 Task: Check the traffic conditions on the I-45 in Galveston, Texas, during peak travel time.
Action: Mouse moved to (209, 247)
Screenshot: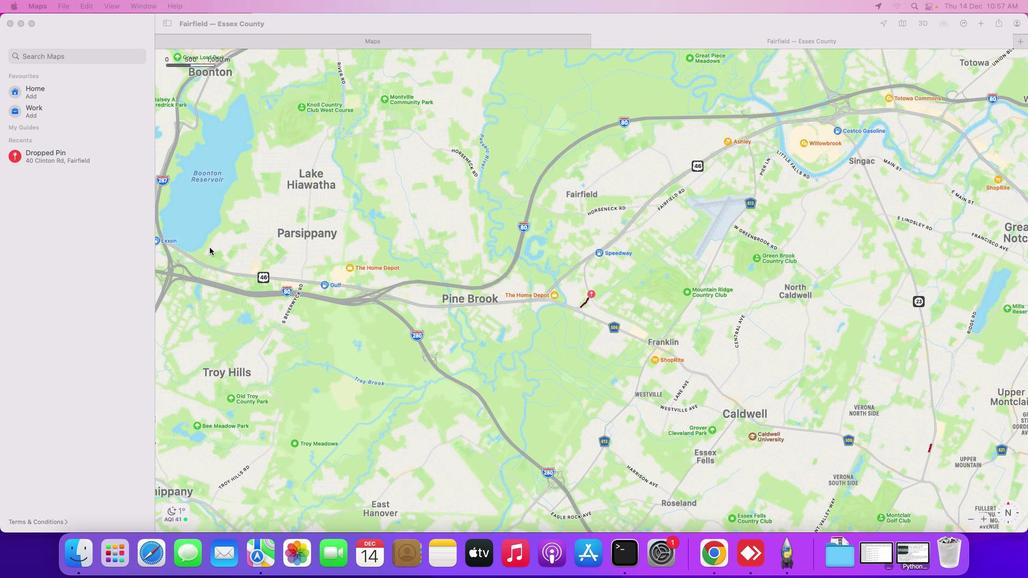 
Action: Mouse pressed left at (209, 247)
Screenshot: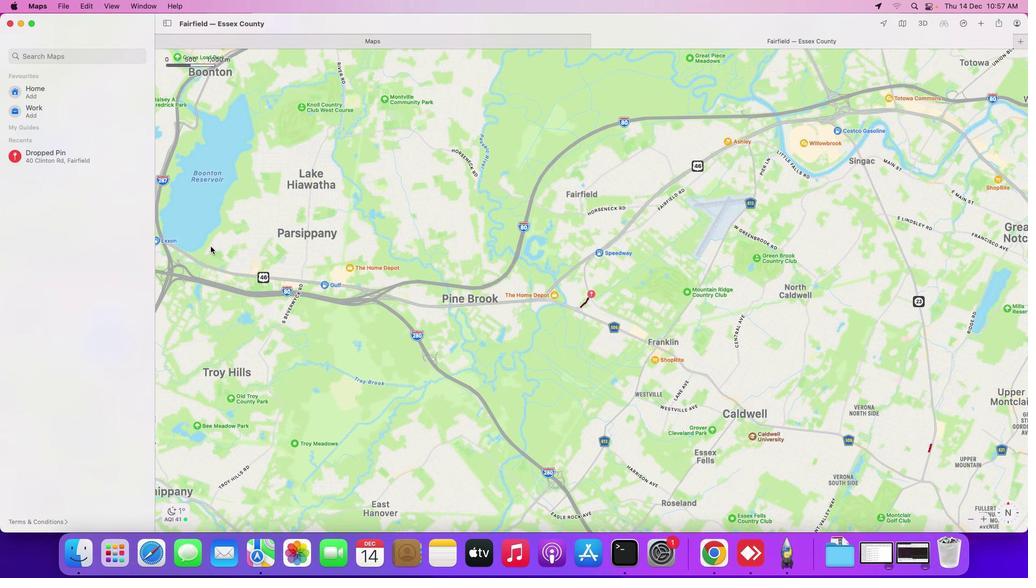 
Action: Mouse moved to (59, 55)
Screenshot: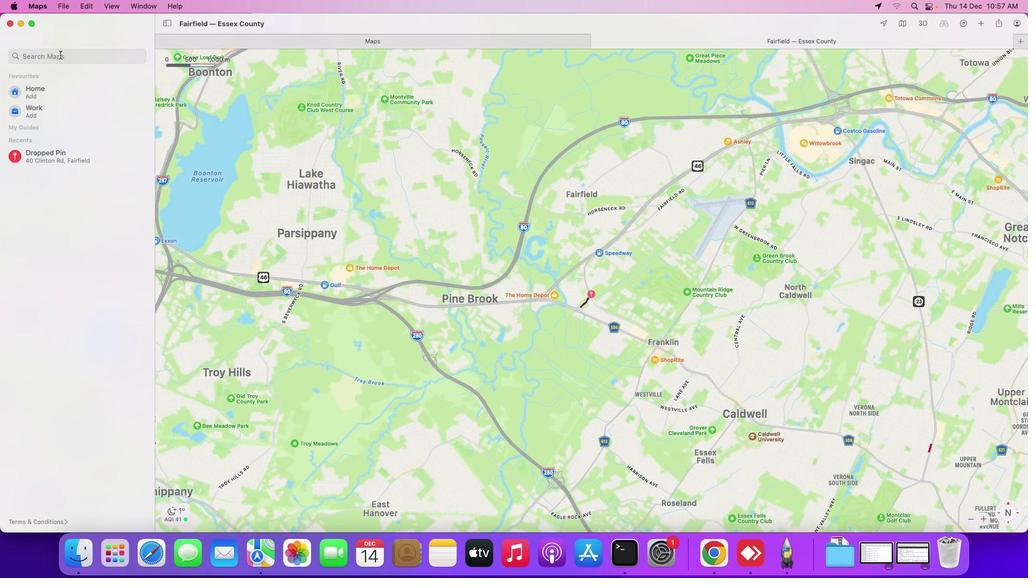 
Action: Mouse pressed left at (59, 55)
Screenshot: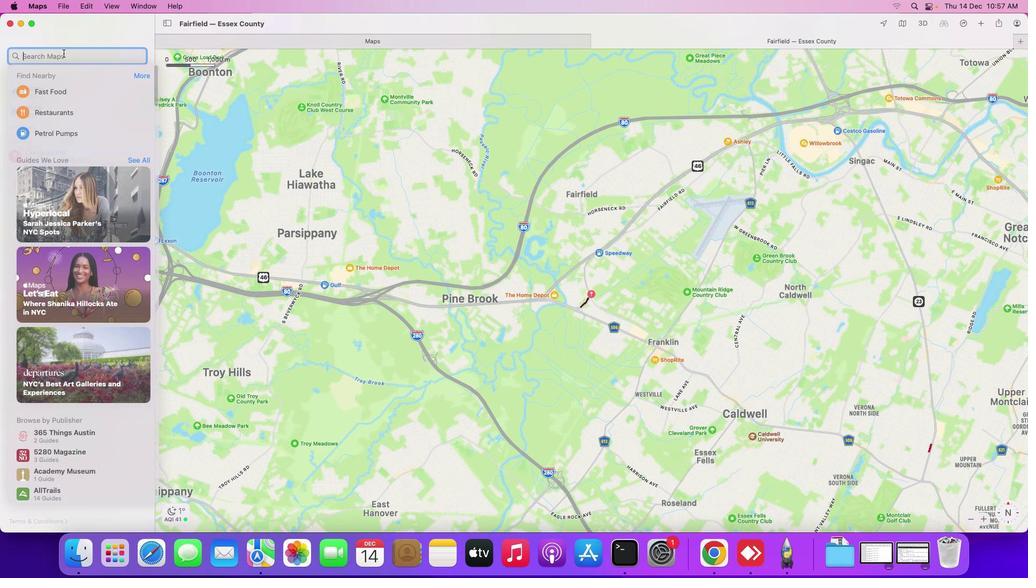 
Action: Mouse moved to (53, 58)
Screenshot: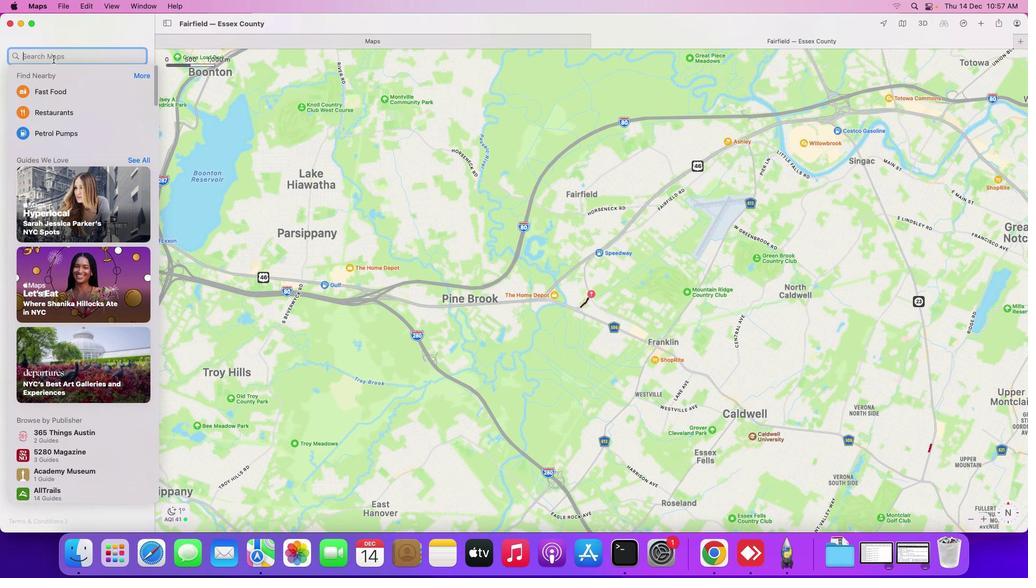 
Action: Key pressed Key.shift_r'I''-''4''5'Key.space'i''n'Key.spaceKey.shift_r'G''a''l''v''e''s''t''o''n'Key.spaceKey.shift_r'T'Key.backspaceKey.backspace','Key.spaceKey.shift_r'T''e''x''a''s'Key.spaceKey.enter
Screenshot: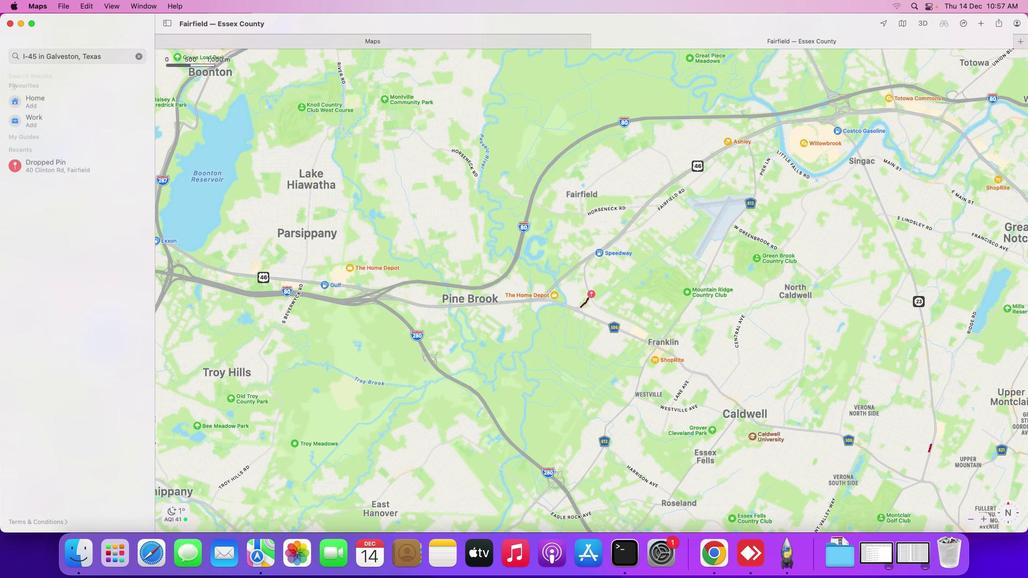 
Action: Mouse moved to (728, 221)
Screenshot: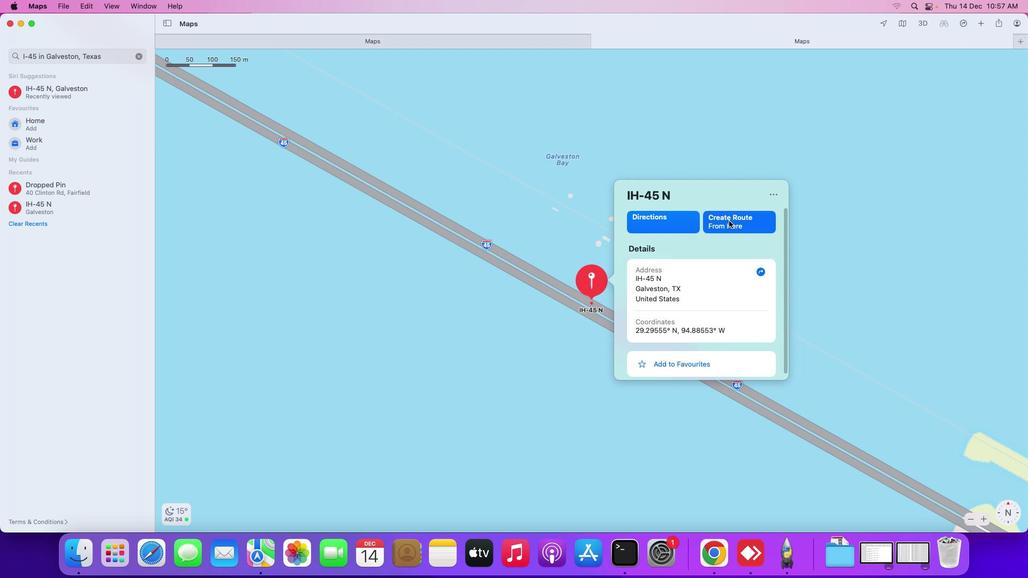 
Action: Mouse pressed left at (728, 221)
Screenshot: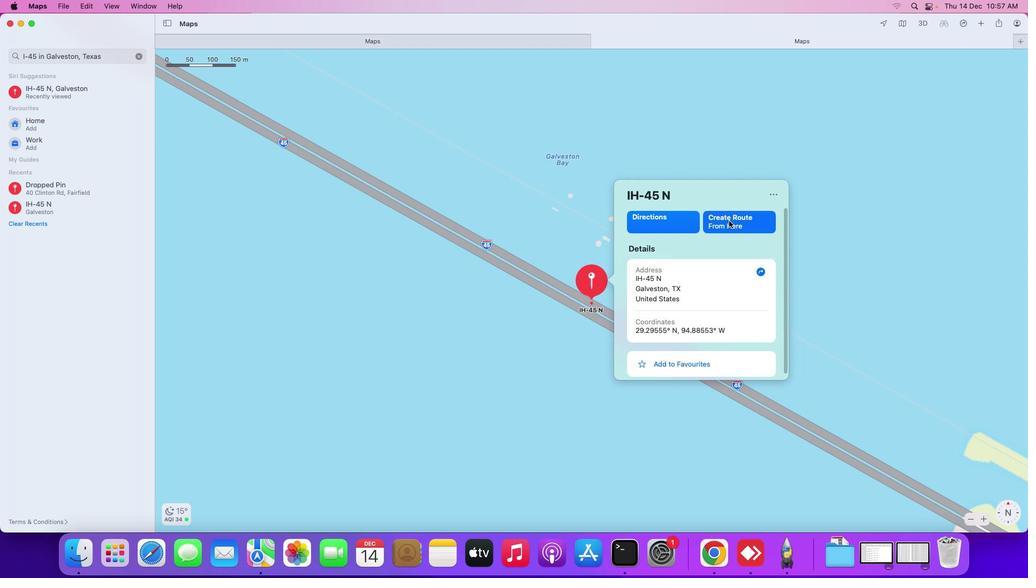 
Action: Mouse moved to (737, 213)
Screenshot: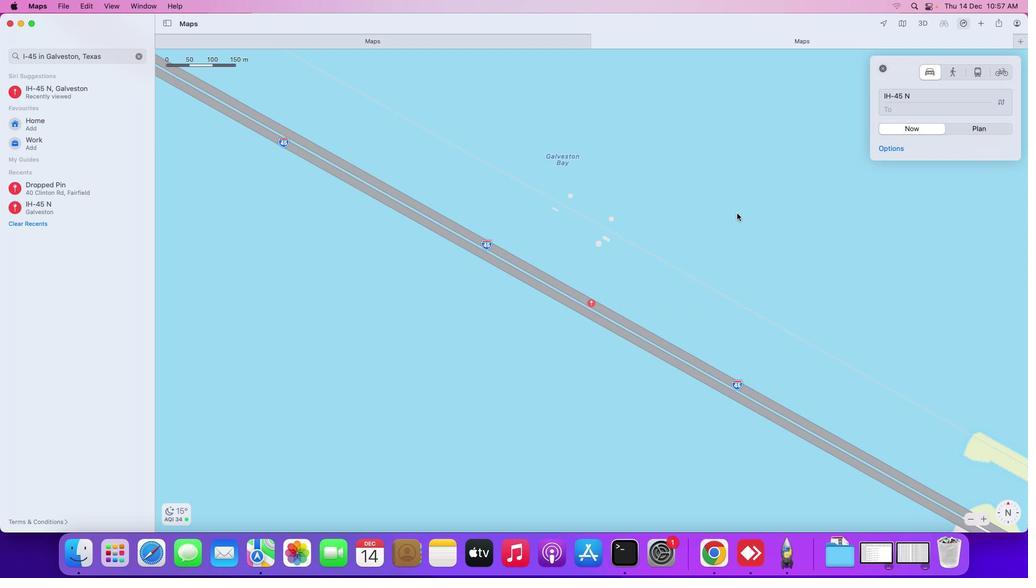 
Action: Key pressed Key.shift_r'G''a''l'
Screenshot: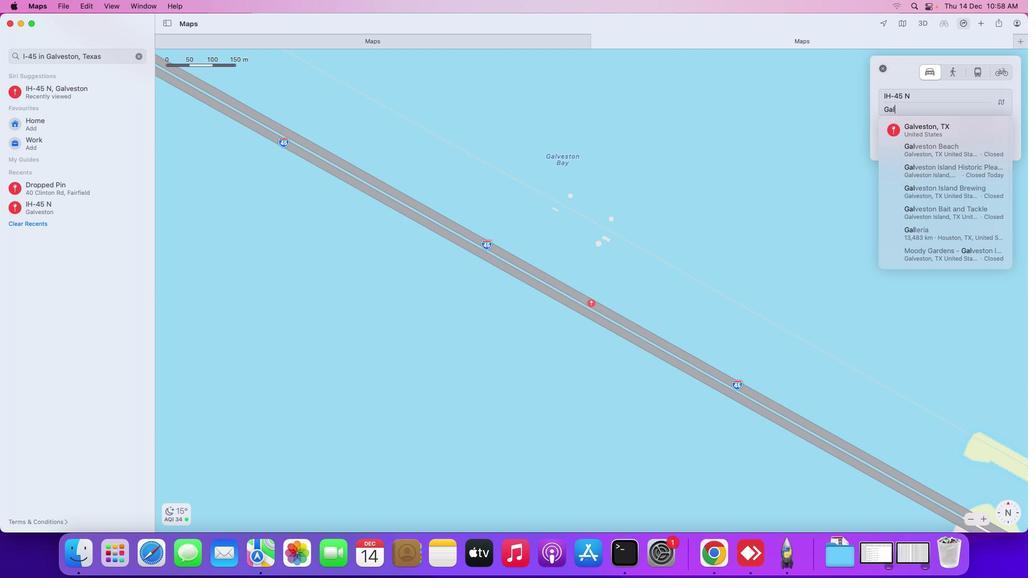 
Action: Mouse moved to (921, 130)
Screenshot: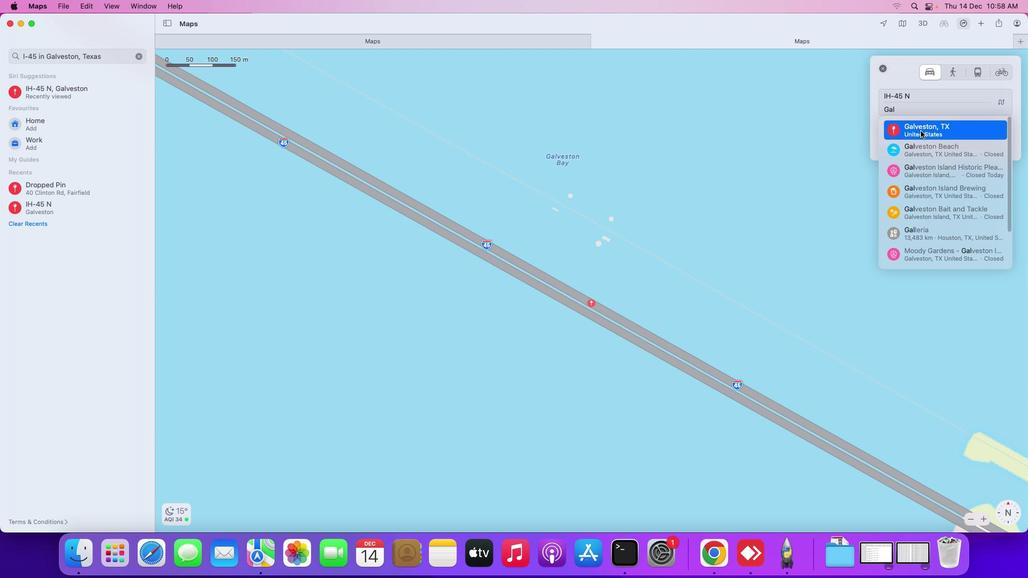 
Action: Mouse pressed left at (921, 130)
Screenshot: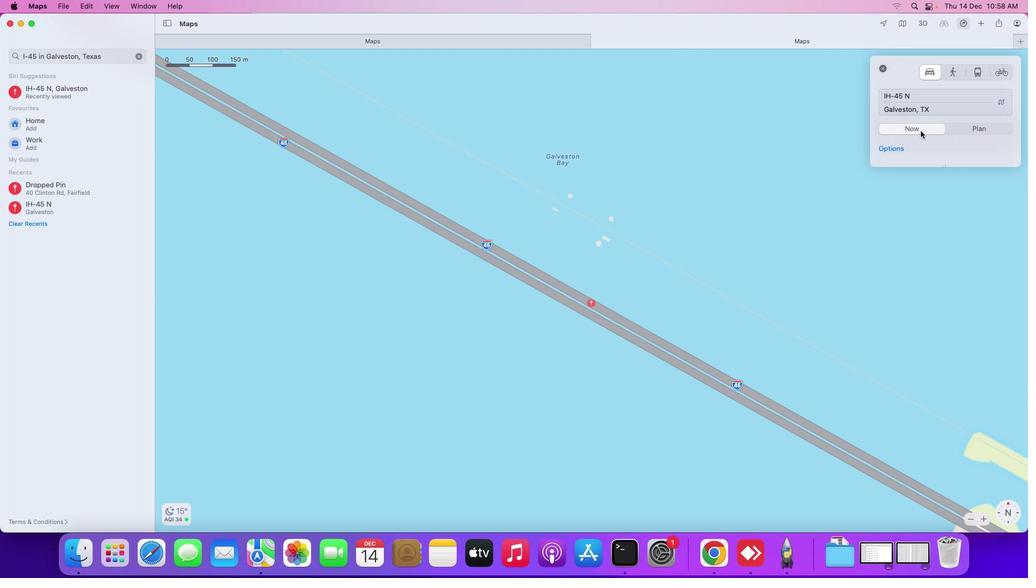 
Action: Mouse moved to (976, 130)
Screenshot: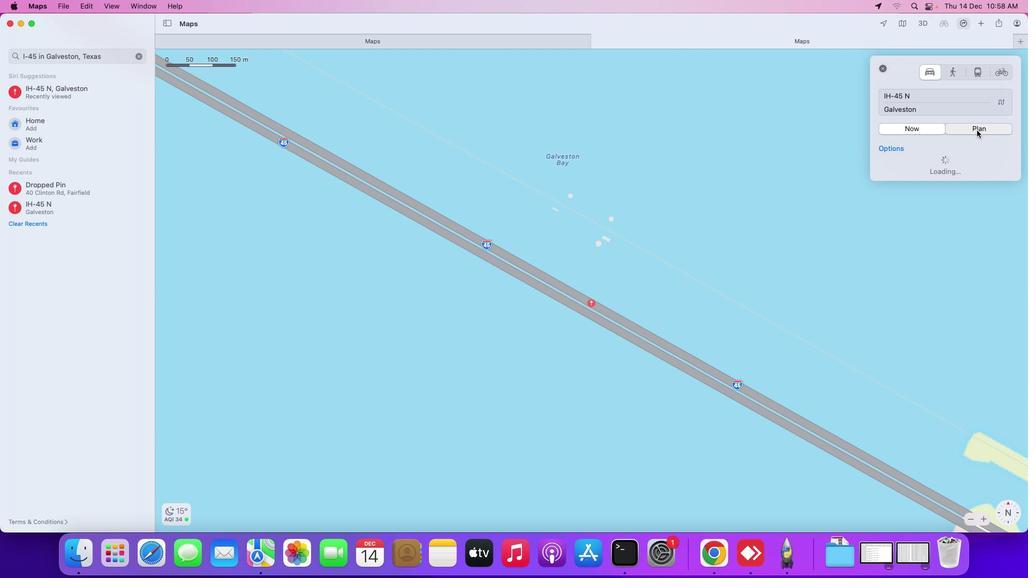 
Action: Mouse pressed left at (976, 130)
Screenshot: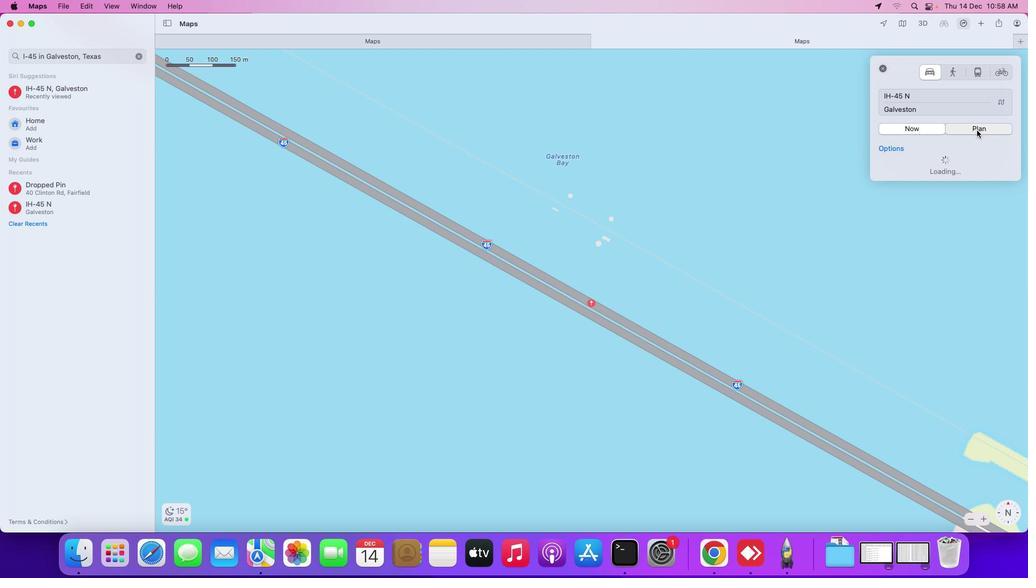 
Action: Mouse moved to (957, 162)
Screenshot: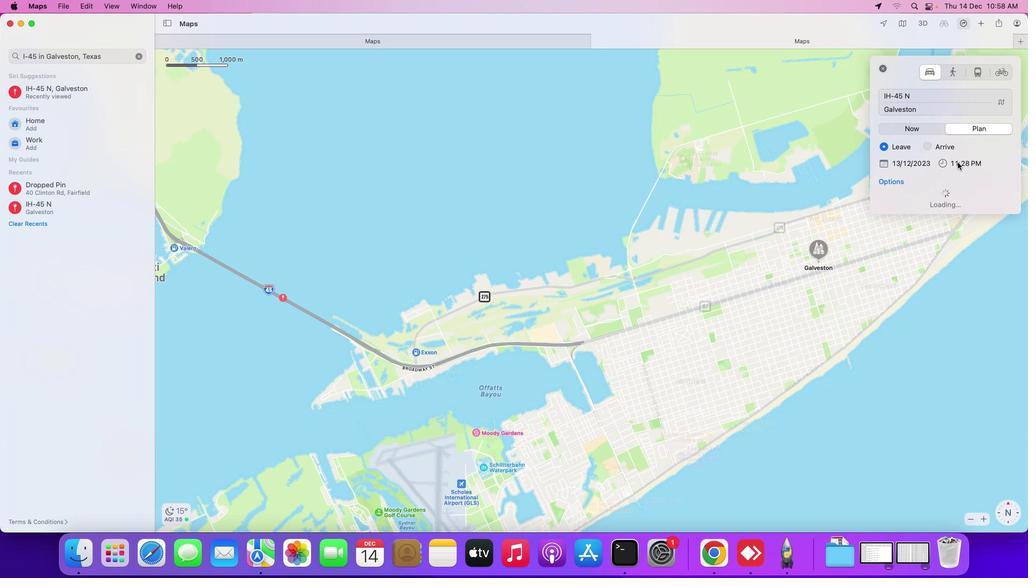 
Action: Mouse pressed left at (957, 162)
Screenshot: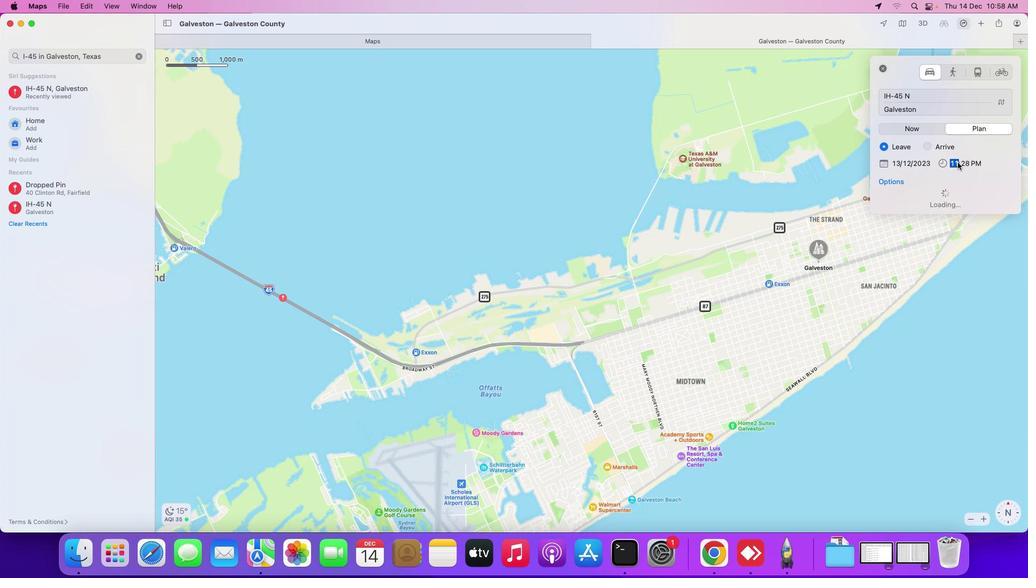 
Action: Mouse moved to (979, 162)
Screenshot: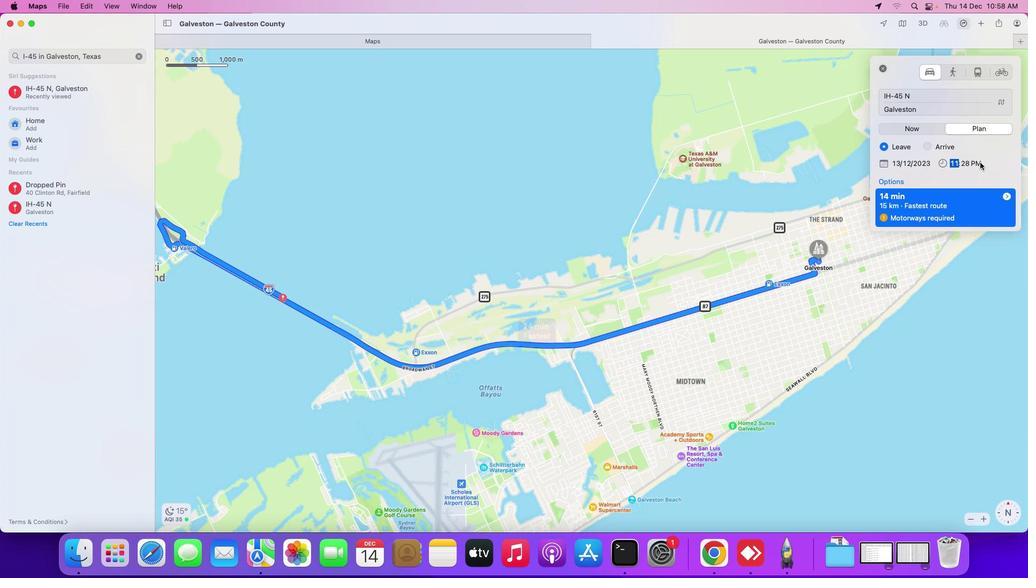 
Action: Mouse pressed left at (979, 162)
Screenshot: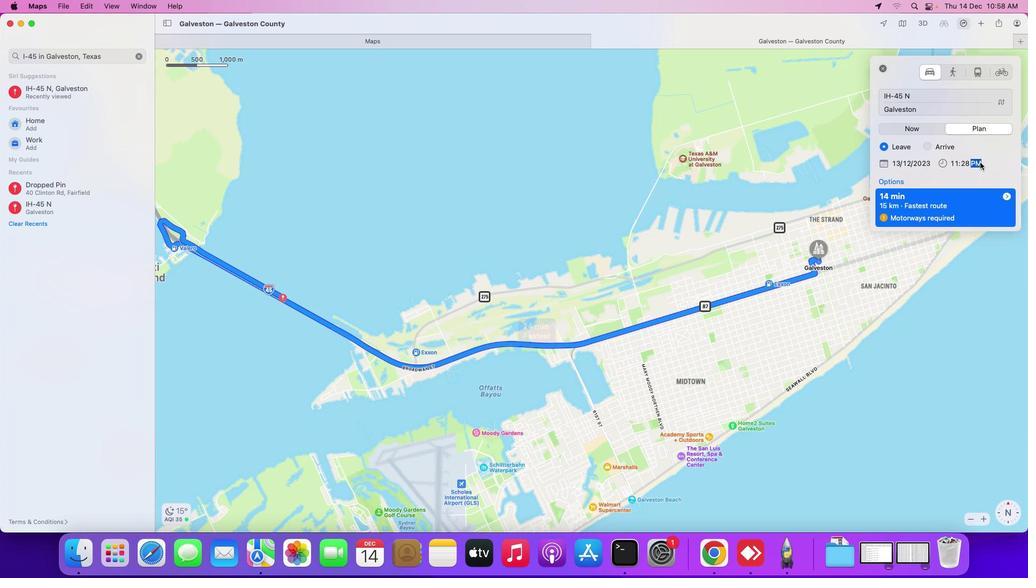 
Action: Mouse moved to (976, 166)
Screenshot: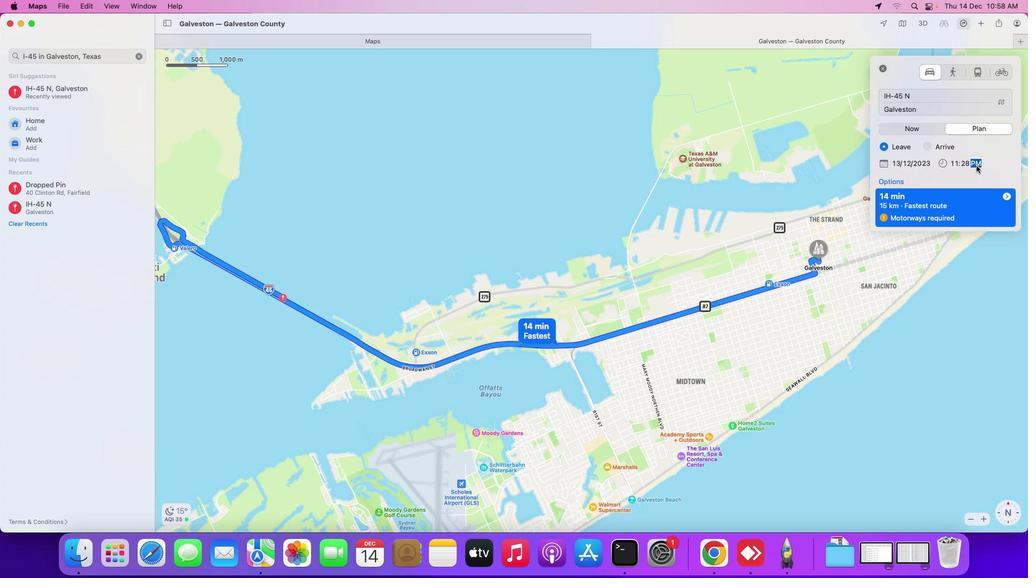 
Action: Key pressed Key.shift_r
Screenshot: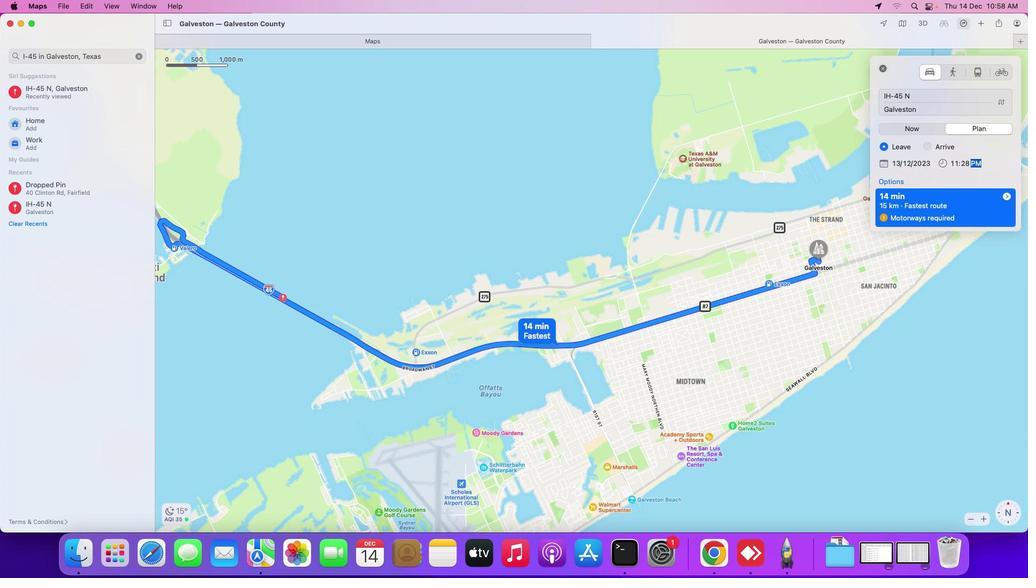 
Action: Mouse moved to (976, 166)
Screenshot: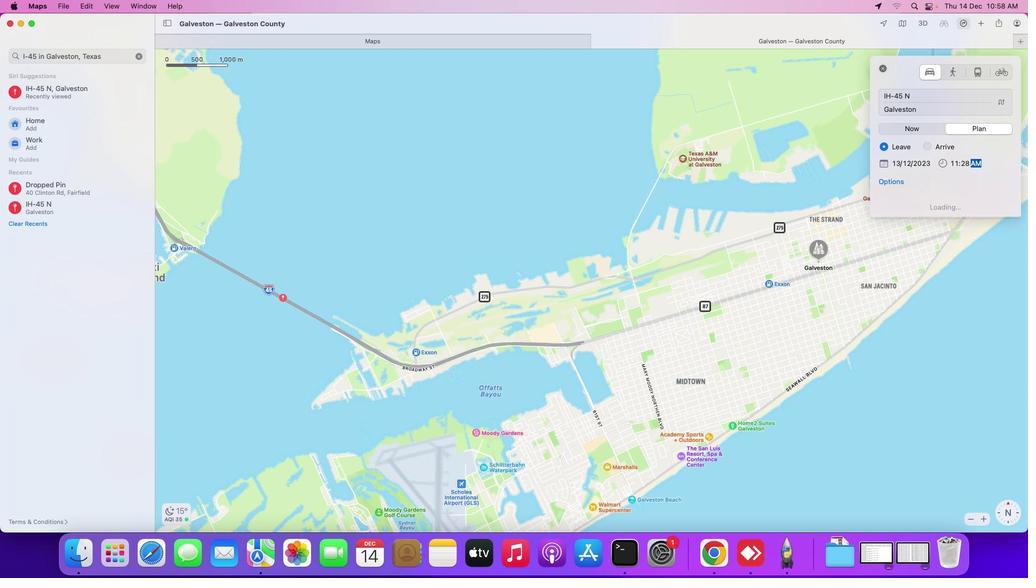 
Action: Key pressed 'A'
Screenshot: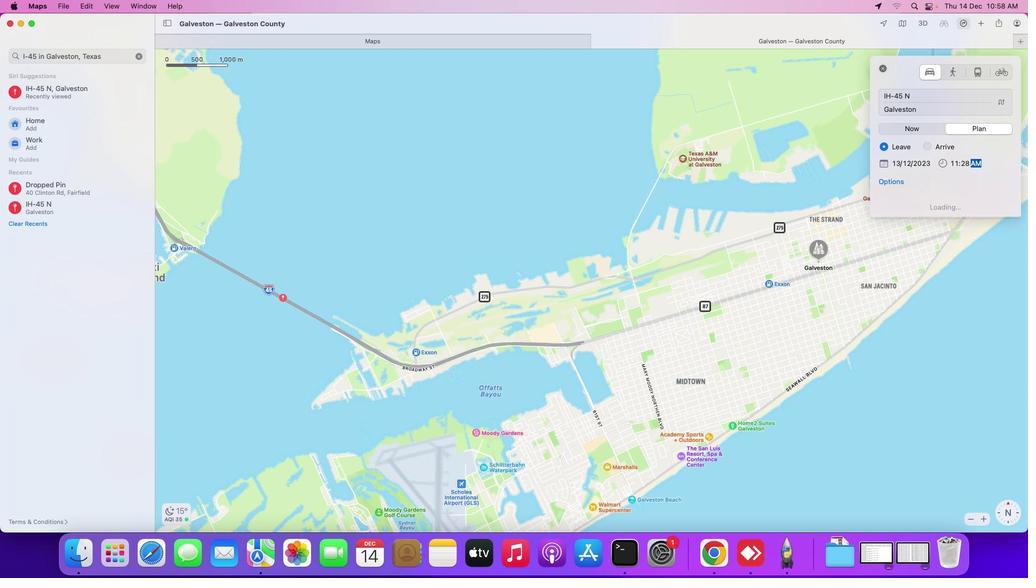 
Action: Mouse moved to (902, 186)
Screenshot: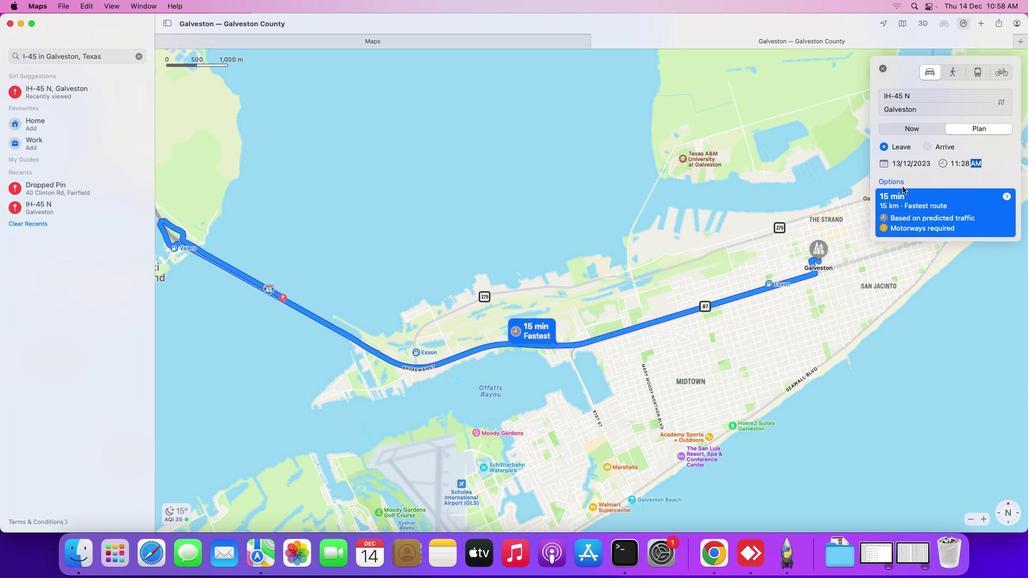 
